 Task: Assign in the project Wayfarer the issue 'Upgrade the performance of a web application to reduce server response time and improve page load speed' to the sprint 'Full Throttle'.
Action: Mouse moved to (169, 48)
Screenshot: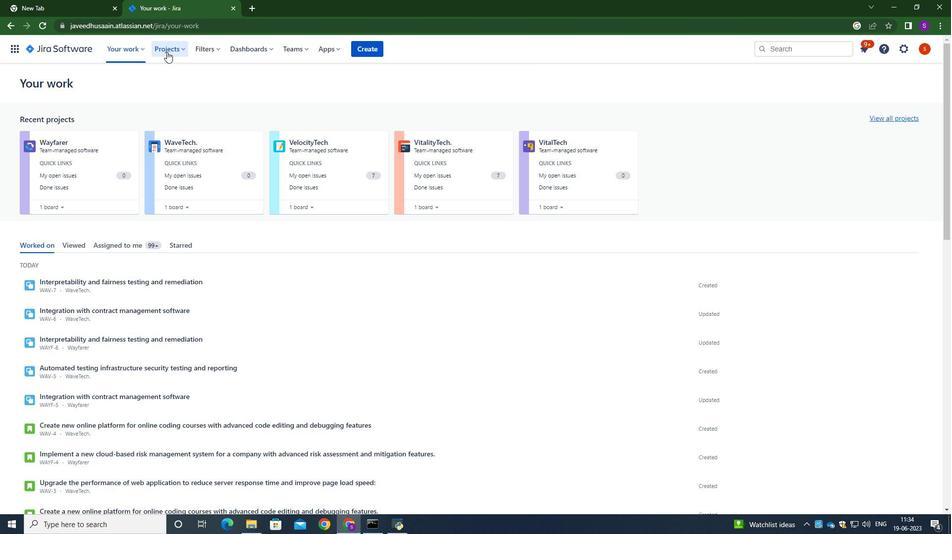 
Action: Mouse pressed left at (169, 48)
Screenshot: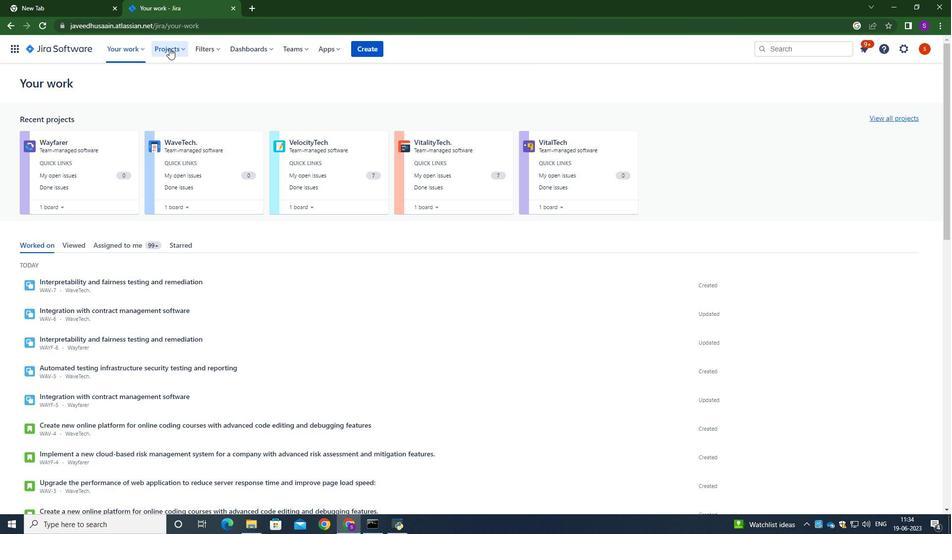 
Action: Mouse moved to (202, 95)
Screenshot: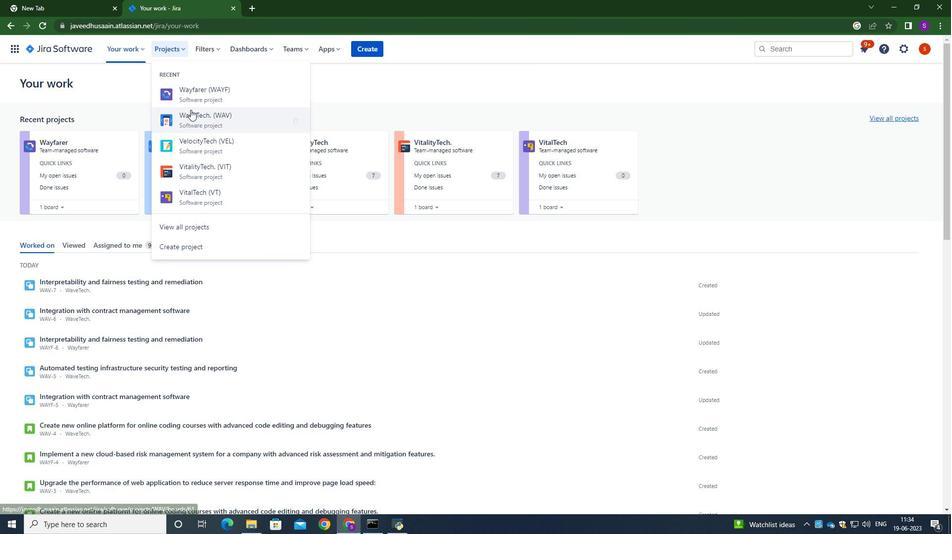 
Action: Mouse pressed left at (202, 95)
Screenshot: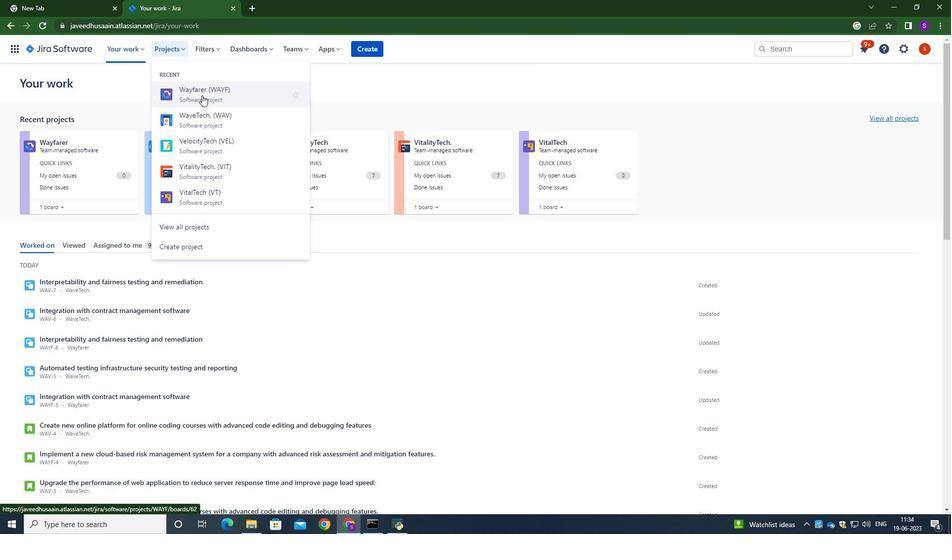 
Action: Mouse moved to (64, 153)
Screenshot: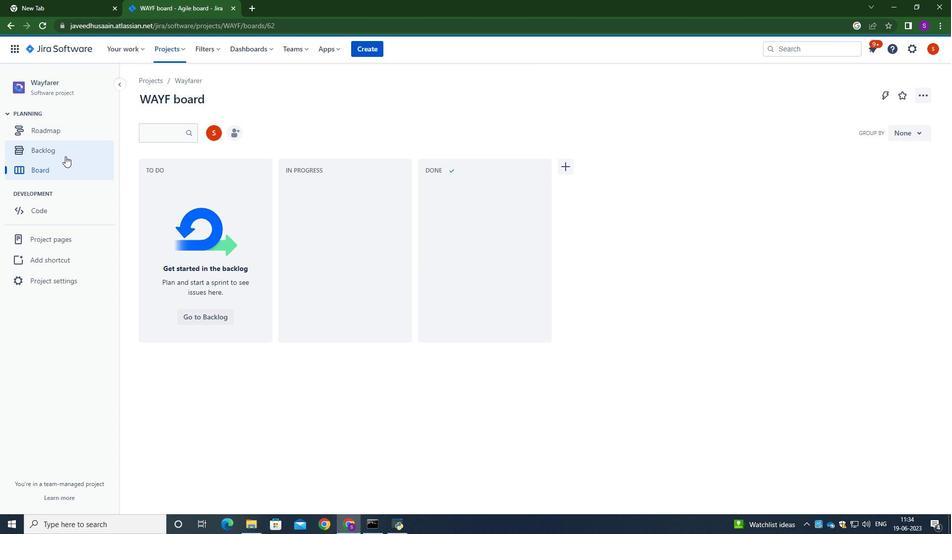 
Action: Mouse pressed left at (64, 153)
Screenshot: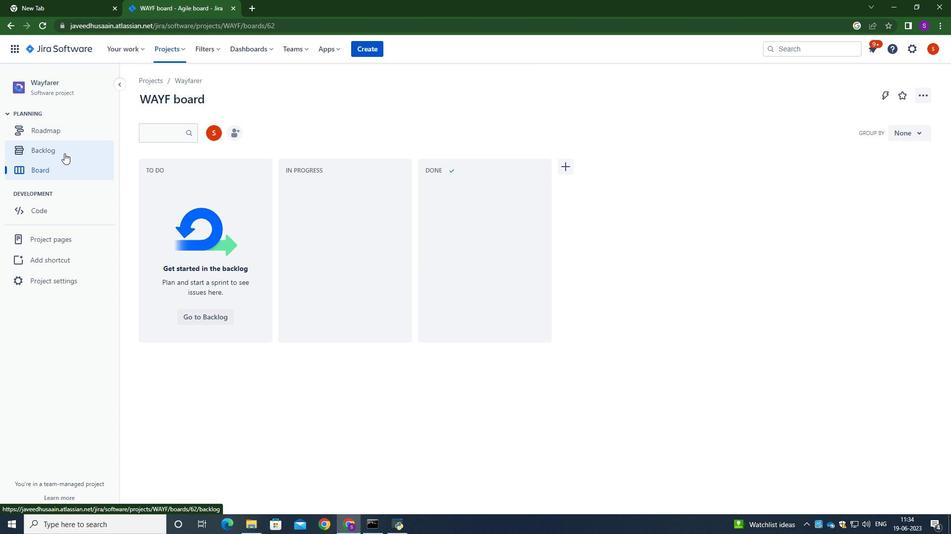 
Action: Mouse moved to (906, 181)
Screenshot: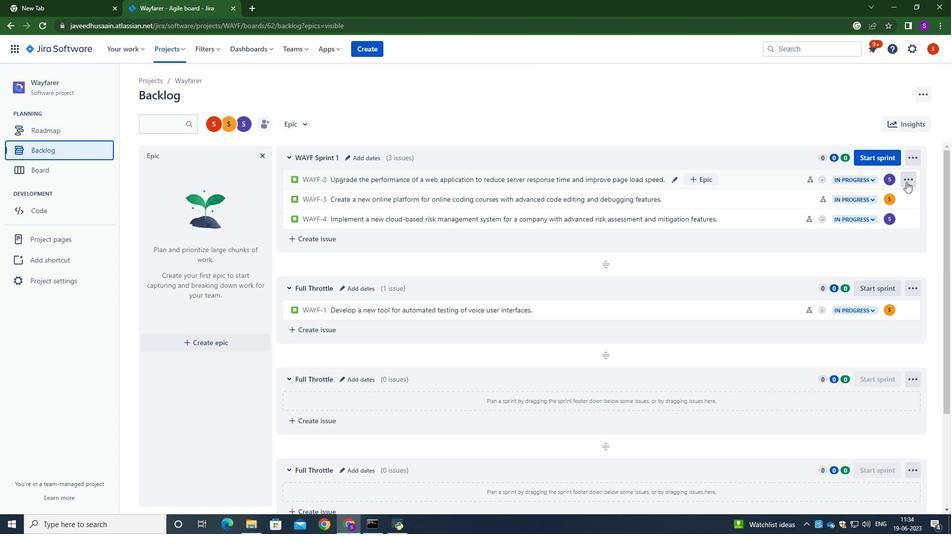 
Action: Mouse pressed left at (906, 181)
Screenshot: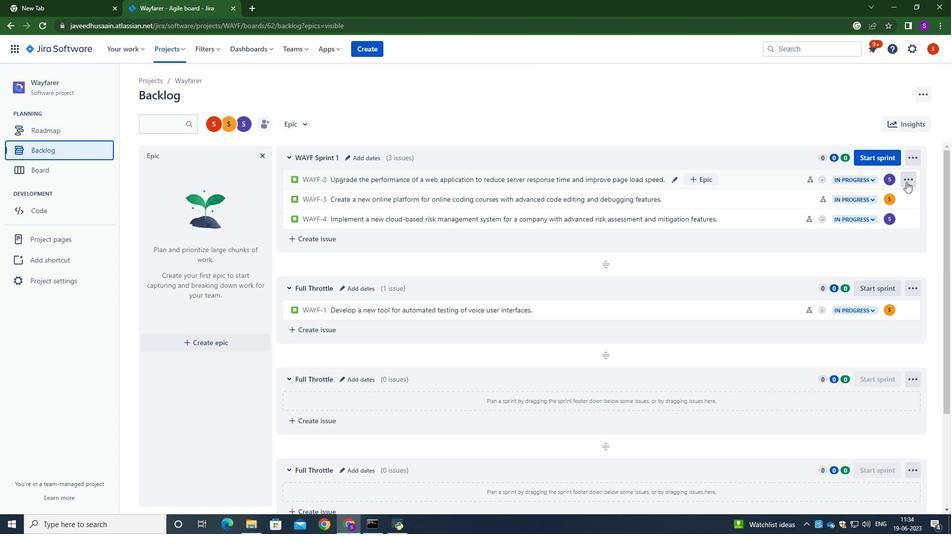 
Action: Mouse moved to (883, 312)
Screenshot: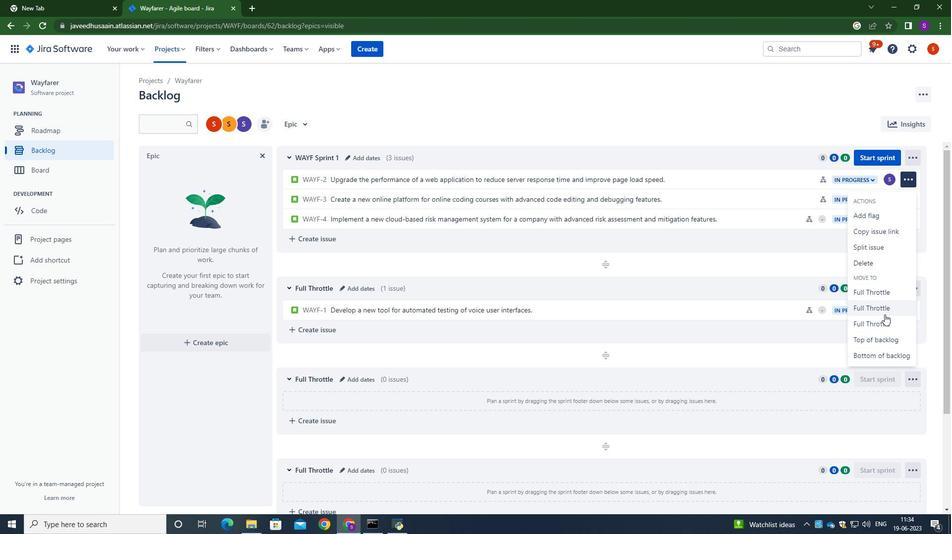 
Action: Mouse pressed left at (883, 312)
Screenshot: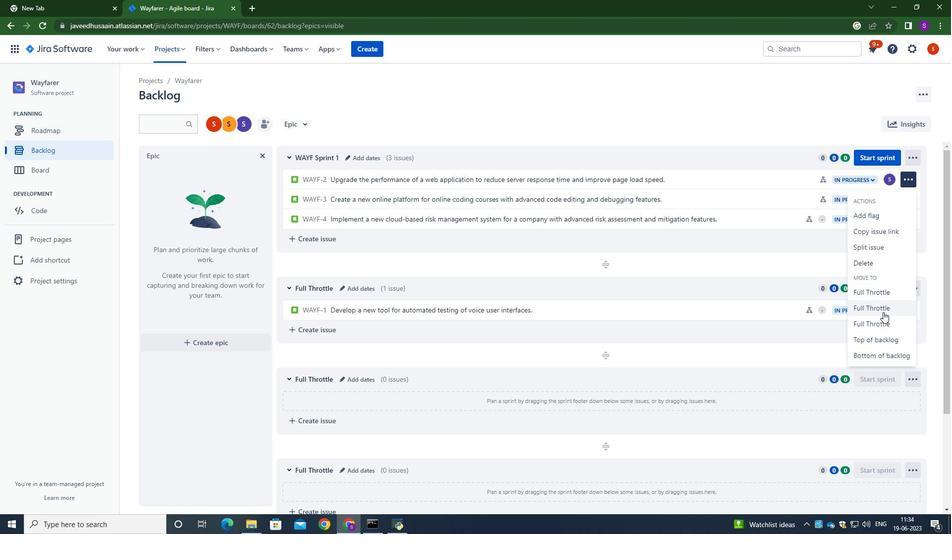 
Action: Mouse moved to (478, 112)
Screenshot: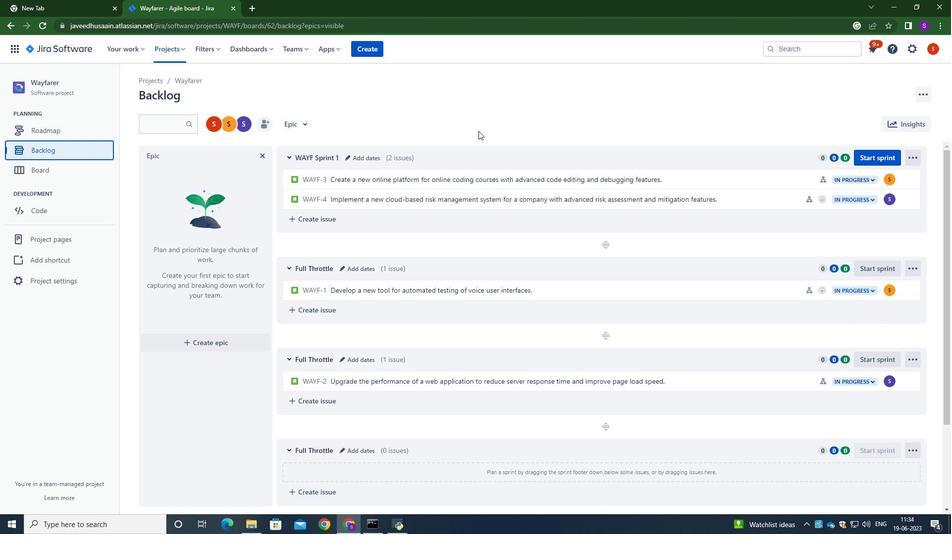 
Action: Mouse pressed left at (478, 112)
Screenshot: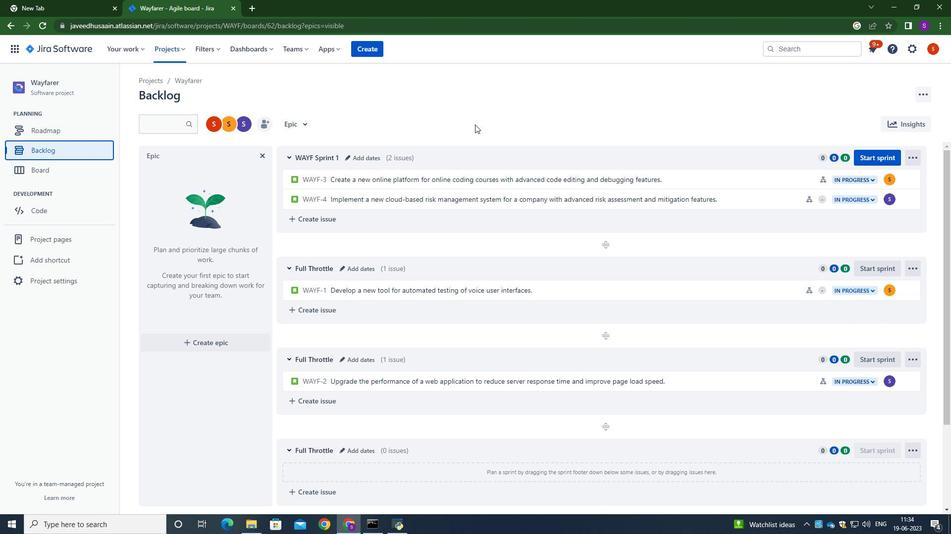 
Action: Mouse moved to (478, 112)
Screenshot: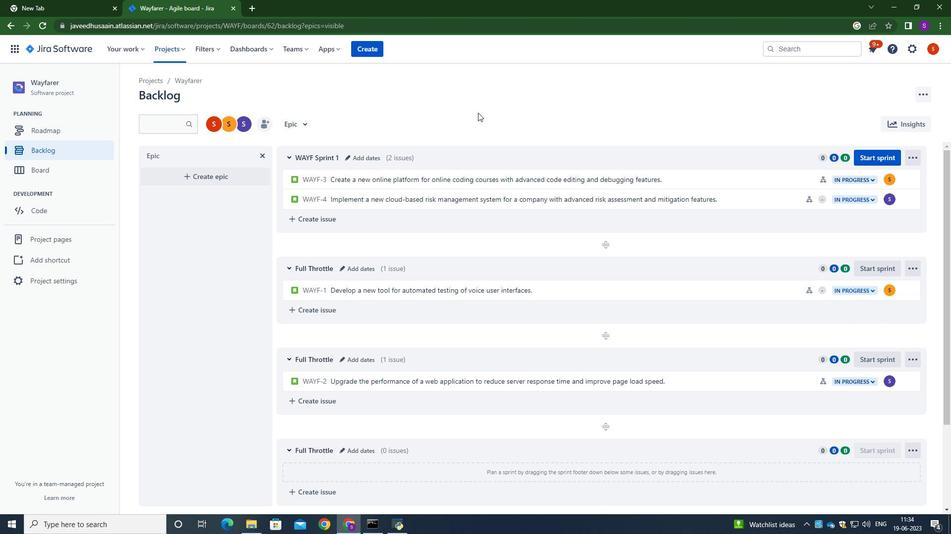 
